 Task: For heading Arial Rounded MT Bold with Underline.  font size for heading26,  'Change the font style of data to'Browallia New.  and font size to 18,  Change the alignment of both headline & data to Align middle & Align Text left.  In the sheet  DebtTrackerbook
Action: Mouse moved to (20, 100)
Screenshot: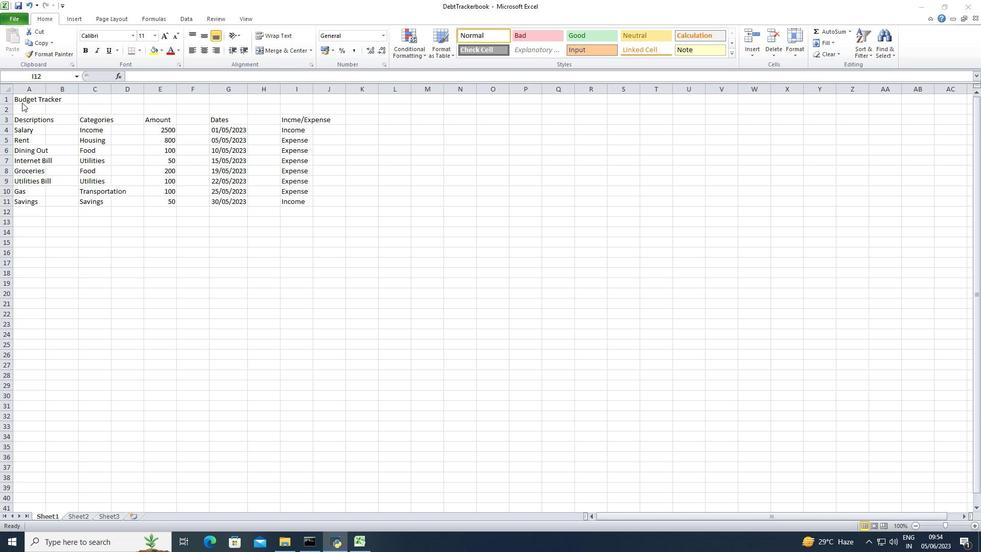
Action: Mouse pressed left at (20, 100)
Screenshot: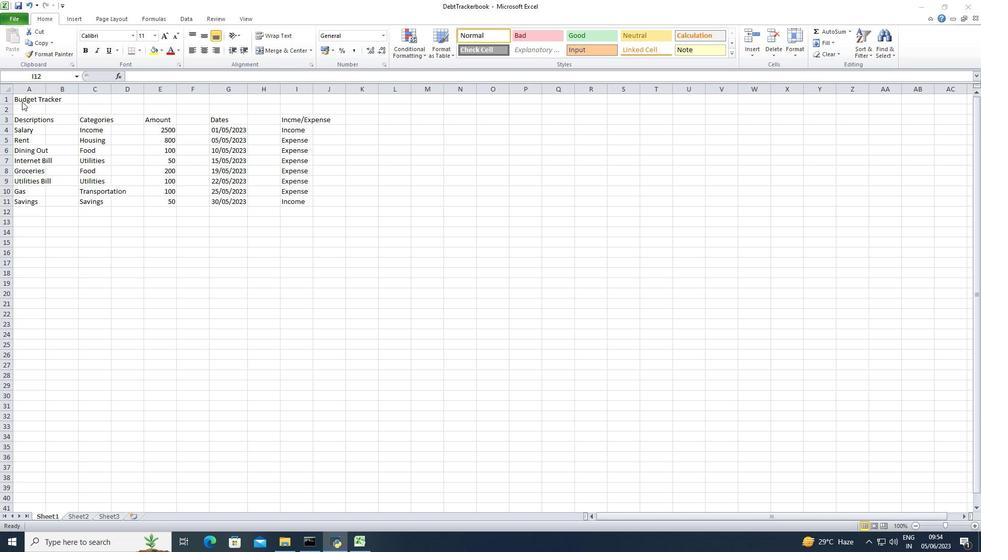 
Action: Mouse moved to (23, 100)
Screenshot: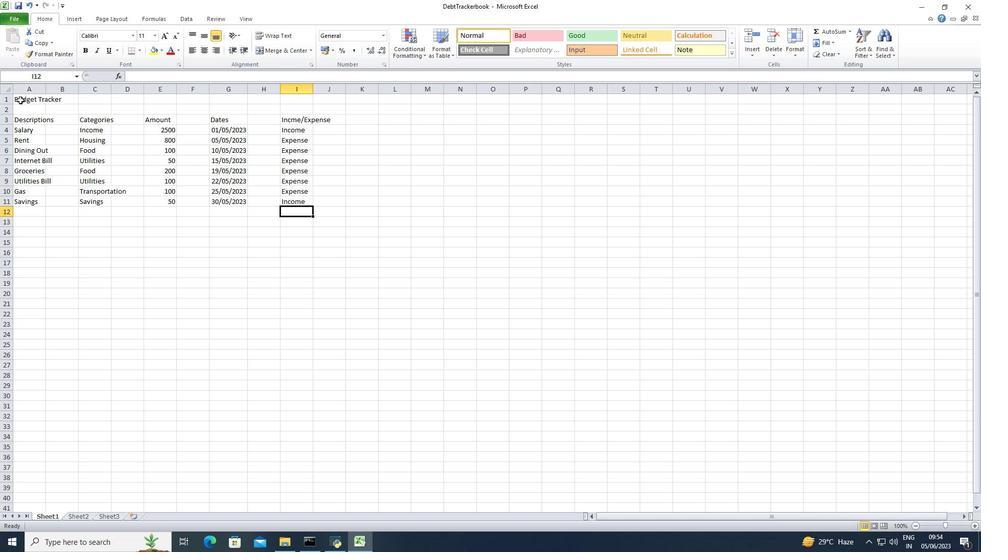 
Action: Mouse pressed left at (23, 100)
Screenshot: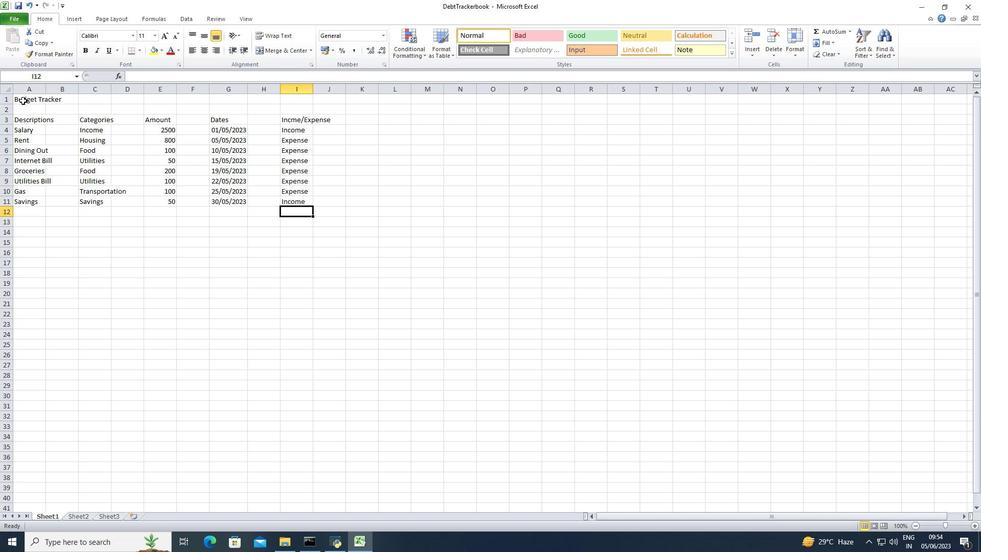
Action: Mouse moved to (109, 39)
Screenshot: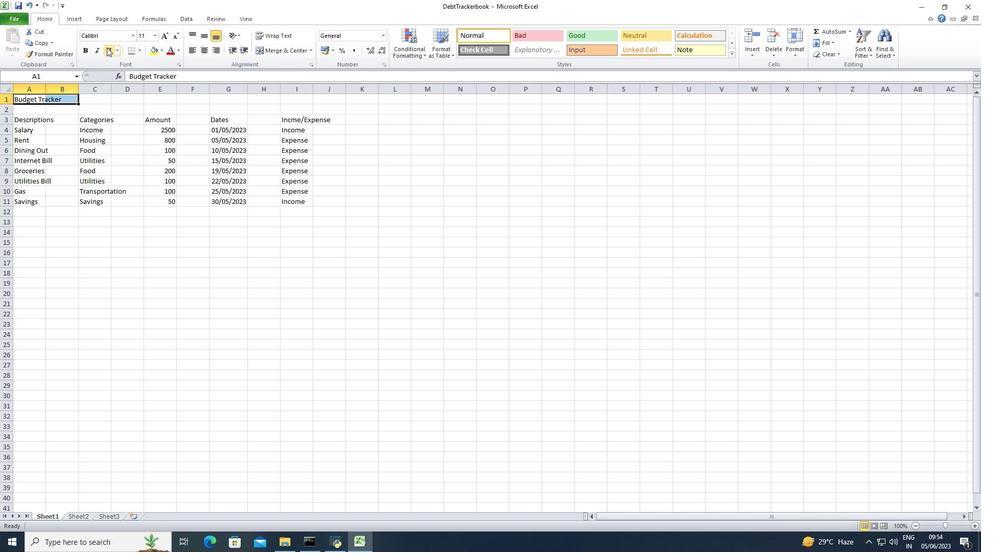 
Action: Mouse pressed left at (109, 39)
Screenshot: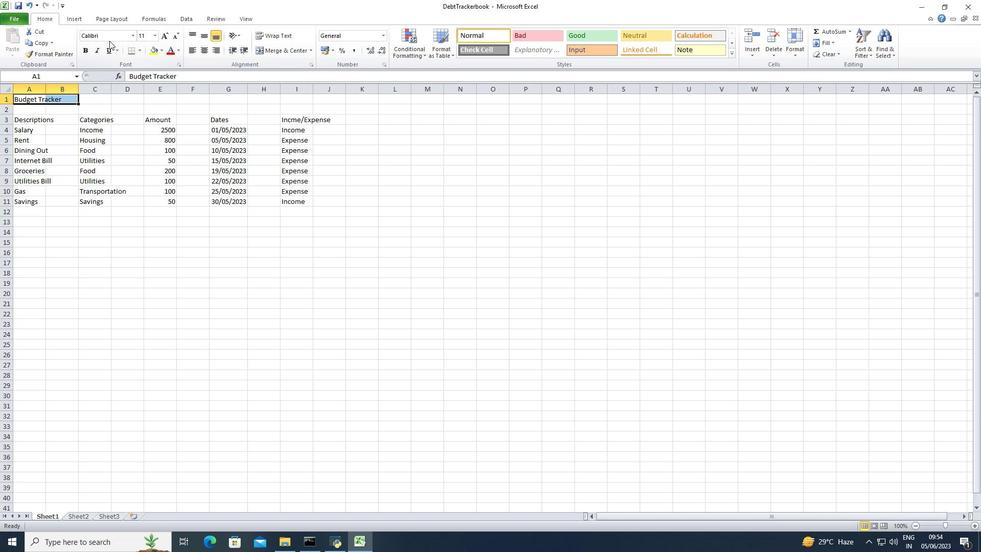 
Action: Mouse moved to (112, 34)
Screenshot: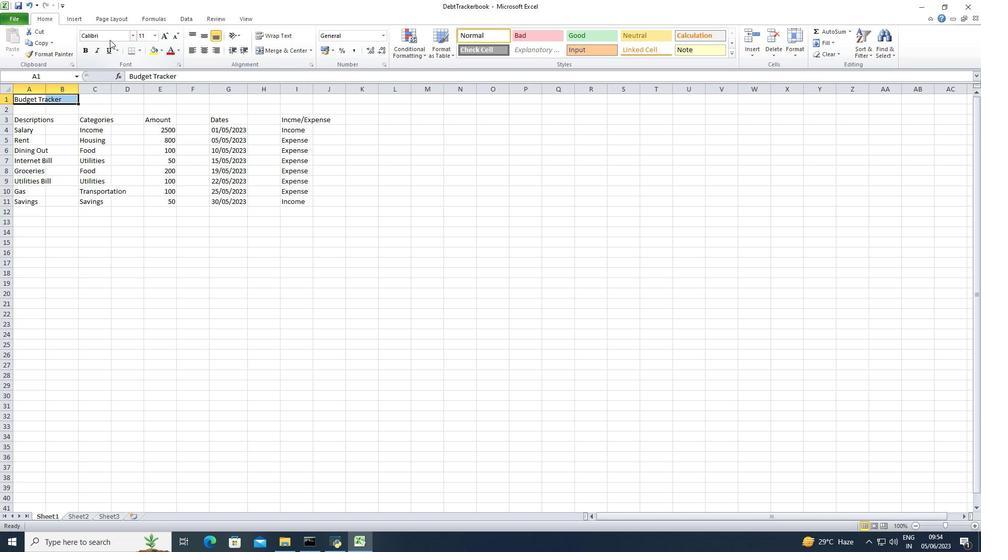
Action: Mouse pressed left at (112, 34)
Screenshot: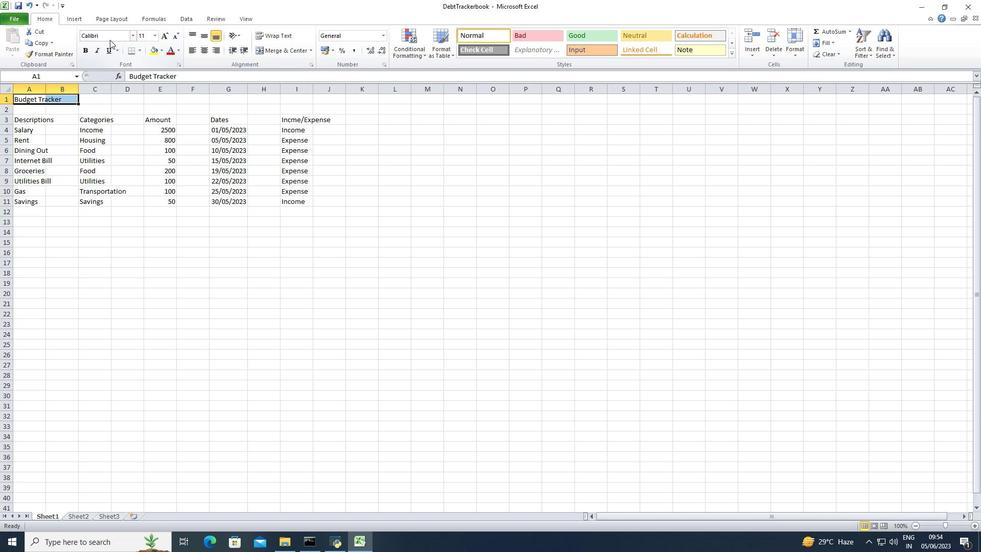 
Action: Key pressed <Key.shift>Arial<Key.space><Key.shift>R
Screenshot: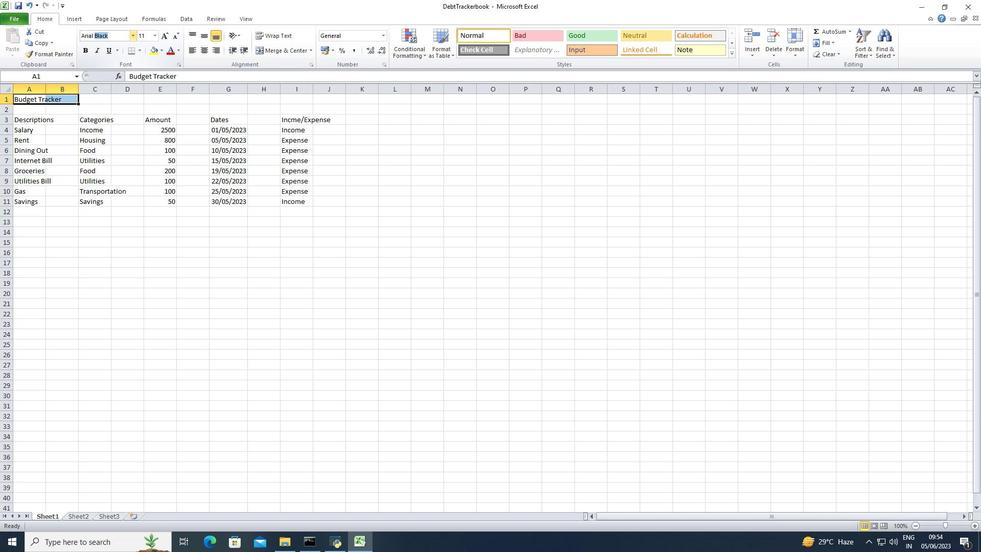 
Action: Mouse moved to (112, 34)
Screenshot: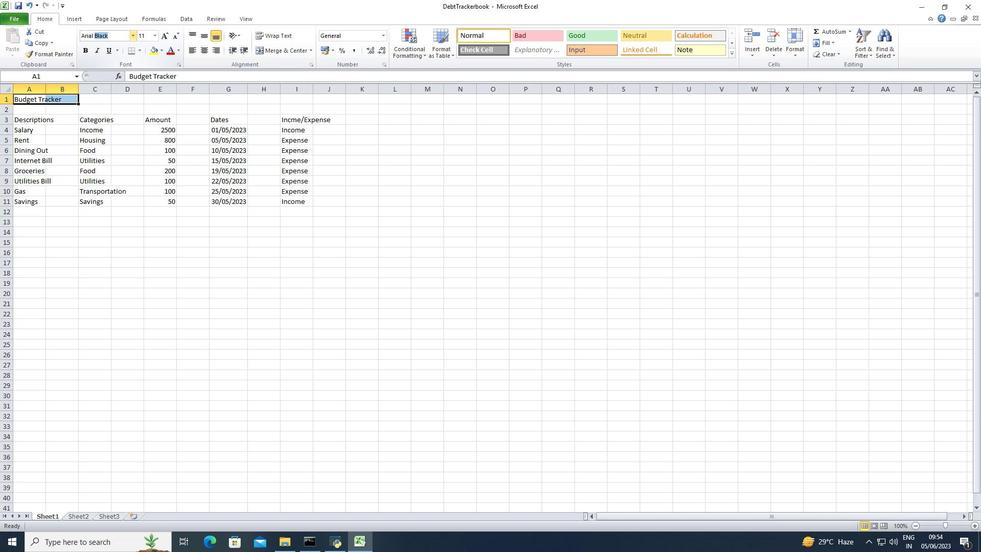 
Action: Key pressed ouned<Key.space><Key.shift>MT<Key.space><Key.shift>Bold<Key.enter>
Screenshot: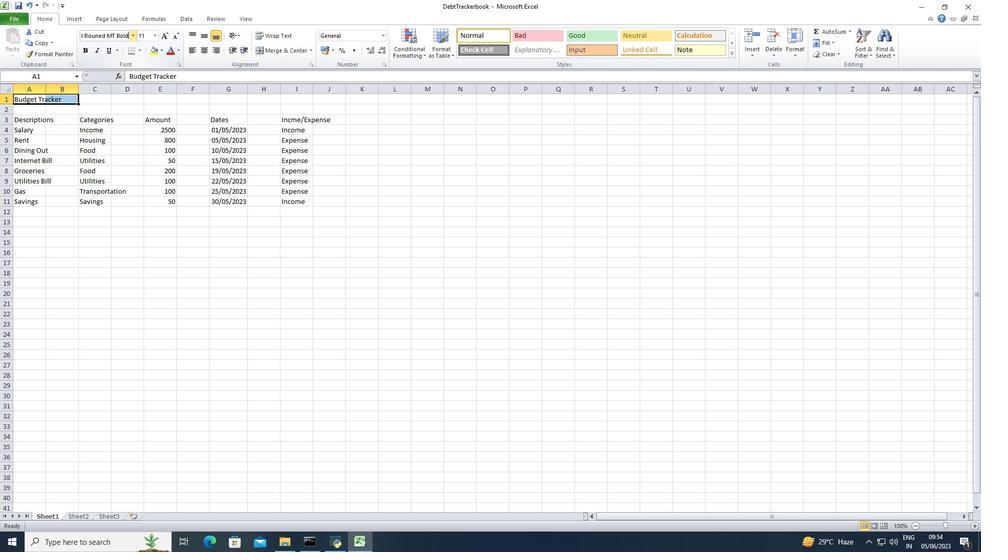 
Action: Mouse moved to (108, 53)
Screenshot: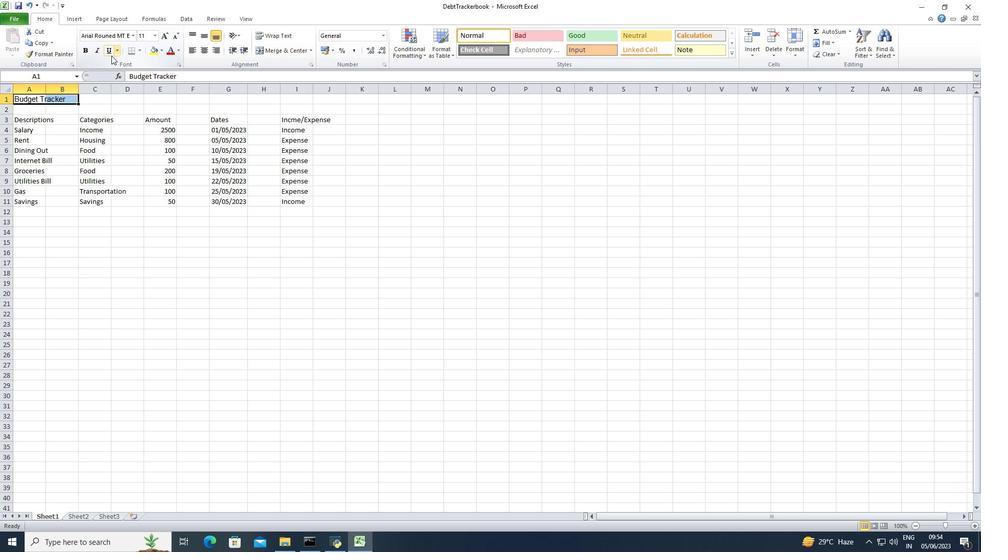 
Action: Mouse pressed left at (108, 53)
Screenshot: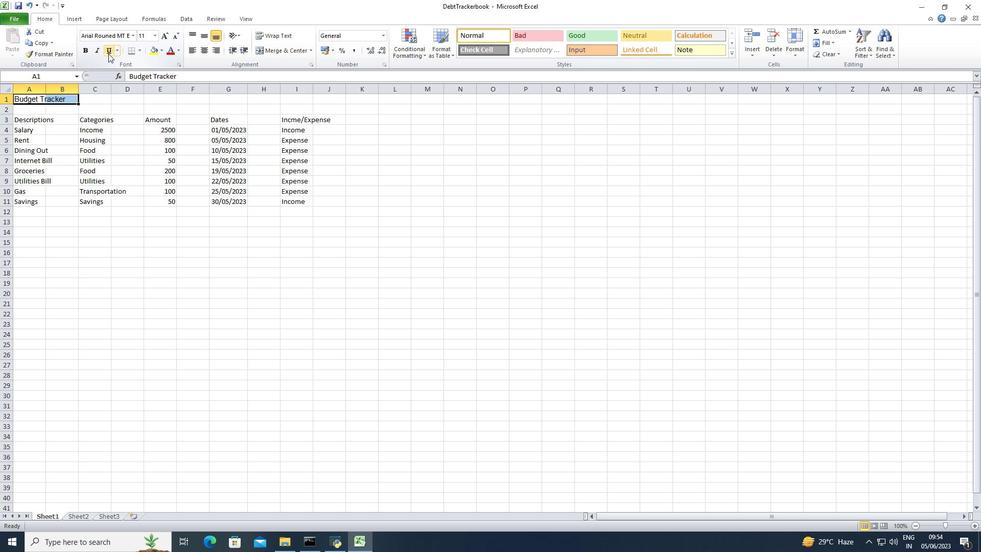 
Action: Mouse moved to (155, 34)
Screenshot: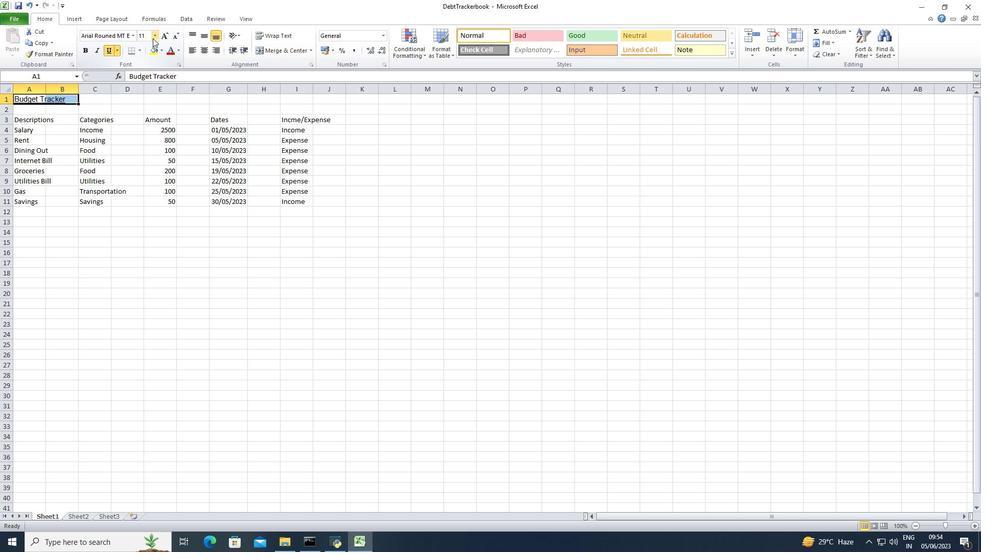 
Action: Mouse pressed left at (155, 34)
Screenshot: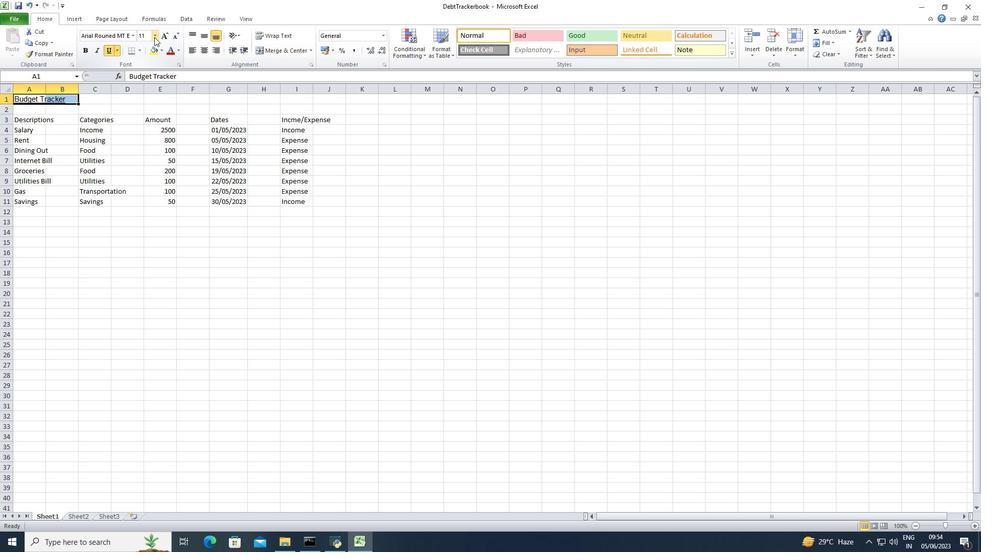 
Action: Mouse moved to (147, 142)
Screenshot: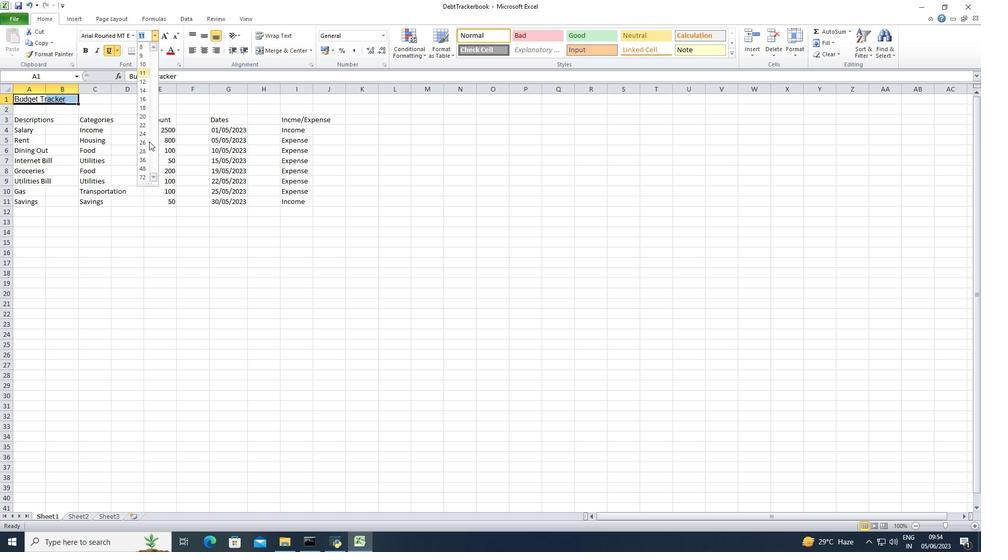 
Action: Mouse pressed left at (147, 142)
Screenshot: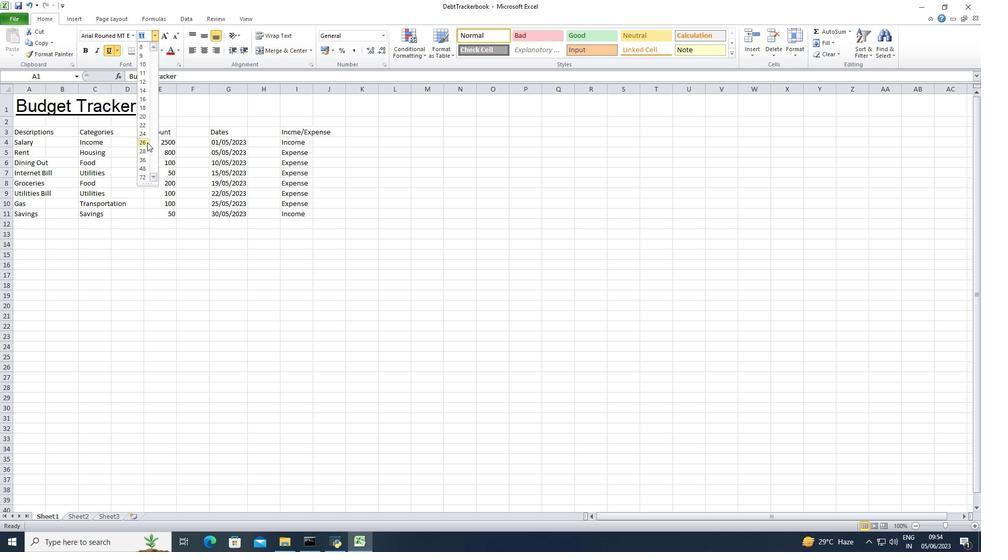
Action: Mouse moved to (33, 132)
Screenshot: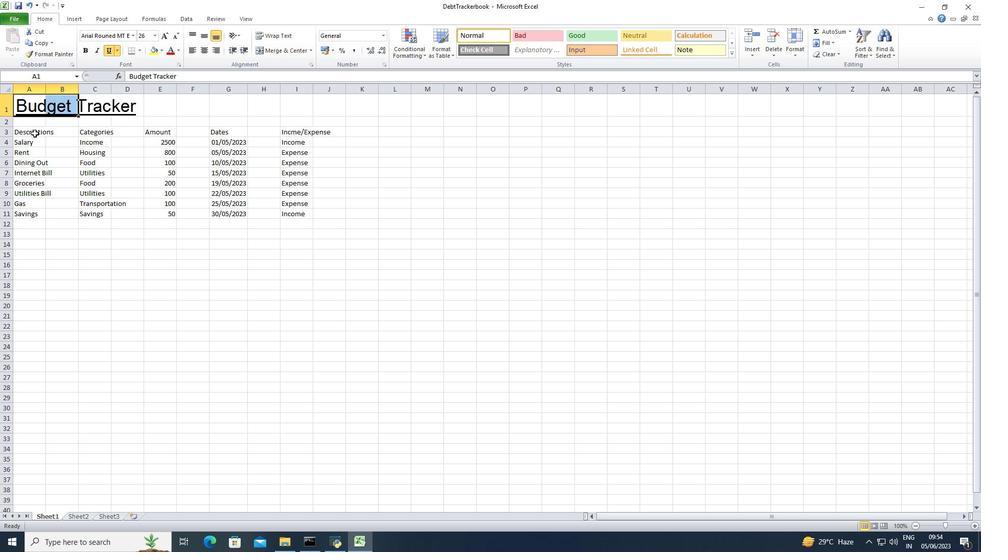
Action: Mouse pressed left at (33, 132)
Screenshot: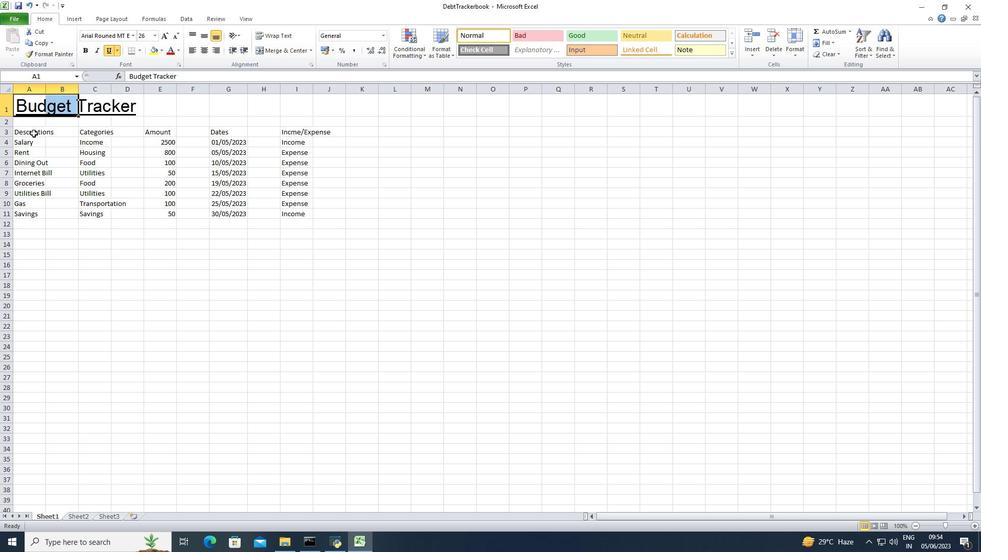 
Action: Mouse moved to (106, 37)
Screenshot: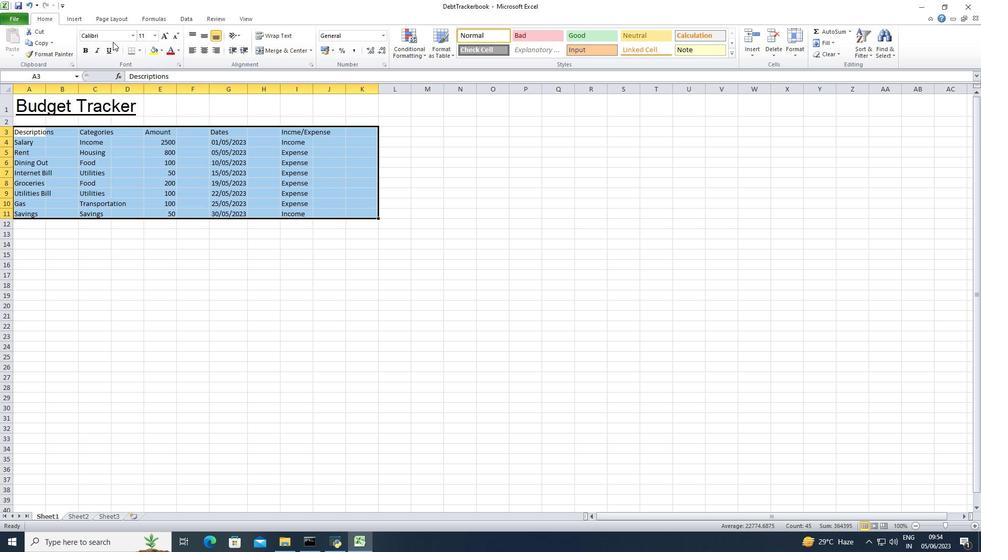 
Action: Mouse pressed left at (106, 37)
Screenshot: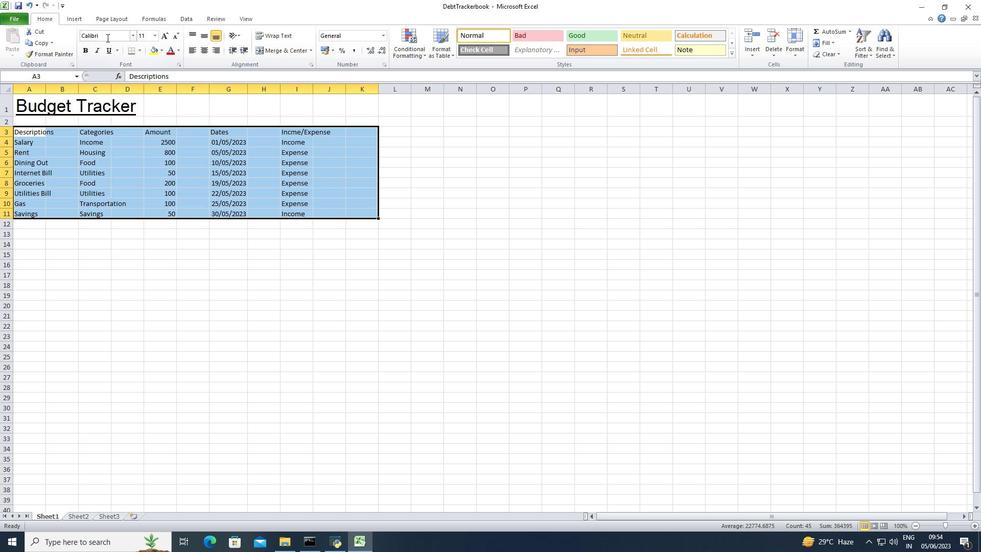 
Action: Key pressed <Key.shift>B
Screenshot: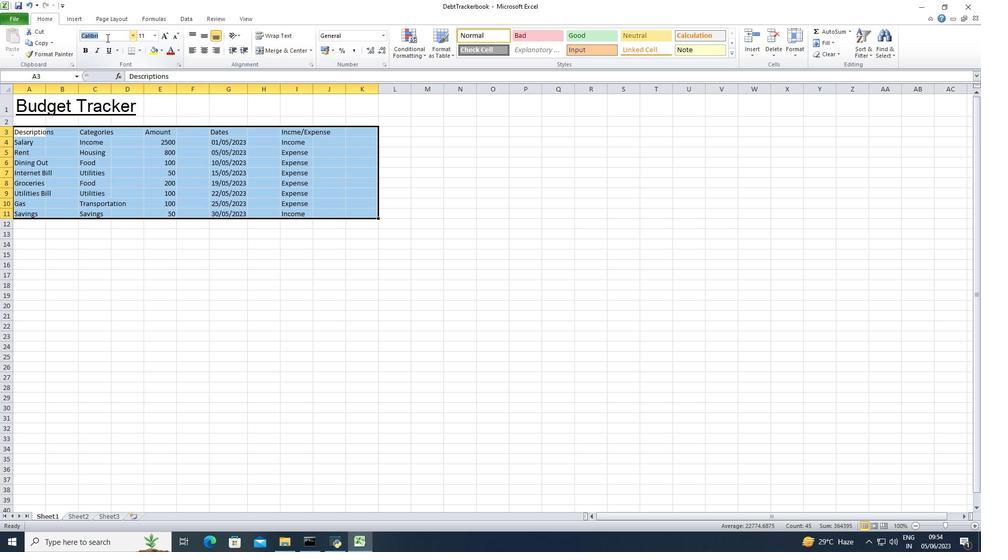 
Action: Mouse moved to (106, 37)
Screenshot: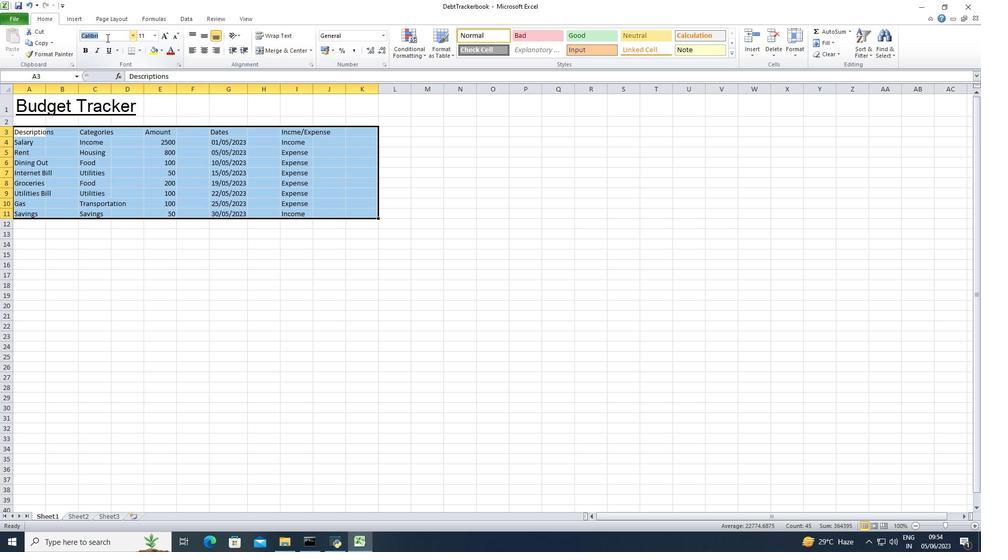 
Action: Key pressed rowallia<Key.space><Key.shift>New<Key.enter>
Screenshot: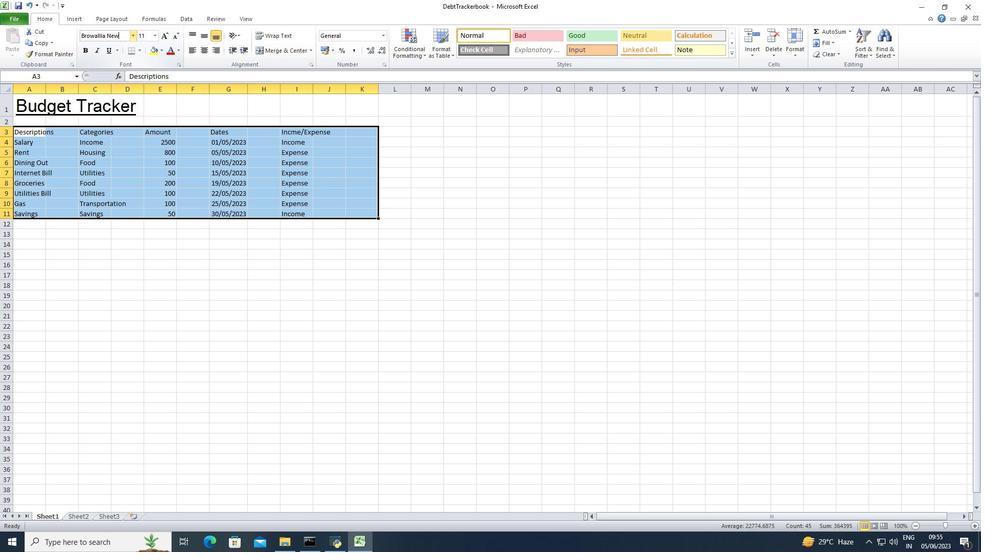 
Action: Mouse moved to (156, 36)
Screenshot: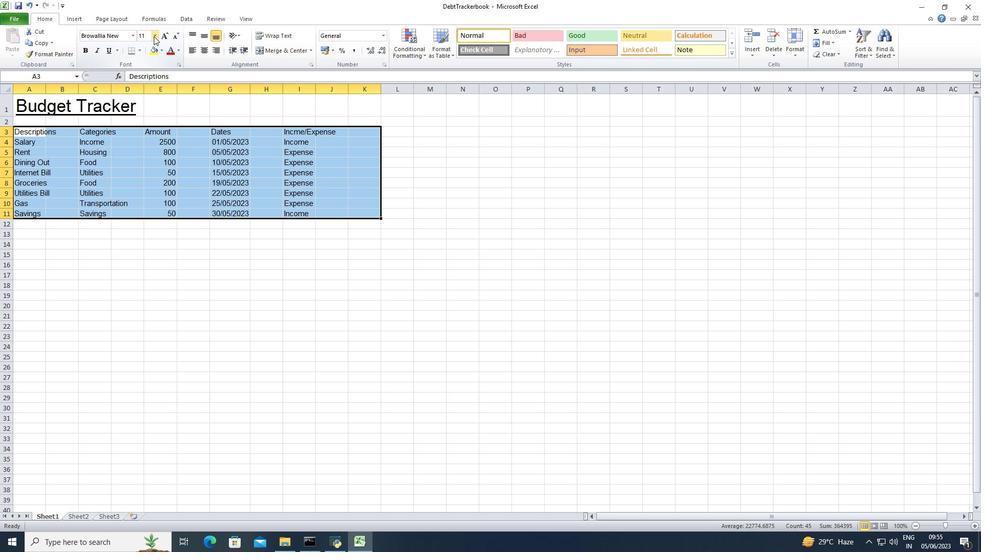 
Action: Mouse pressed left at (156, 36)
Screenshot: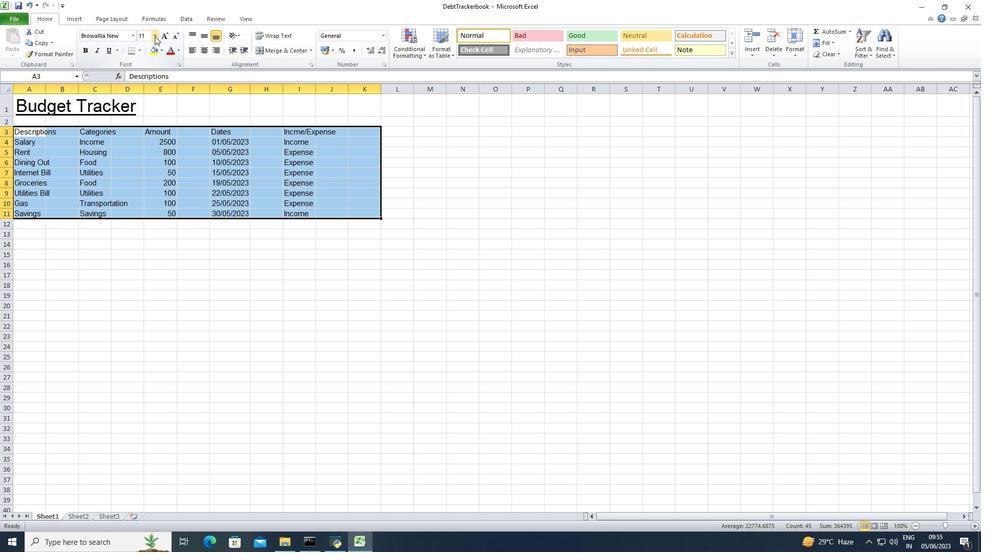 
Action: Mouse moved to (143, 106)
Screenshot: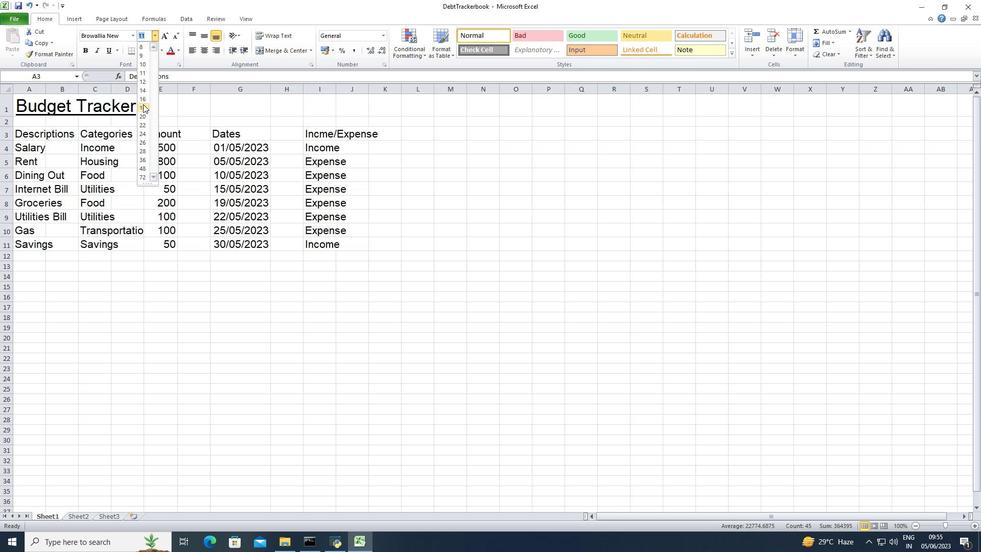 
Action: Mouse pressed left at (143, 106)
Screenshot: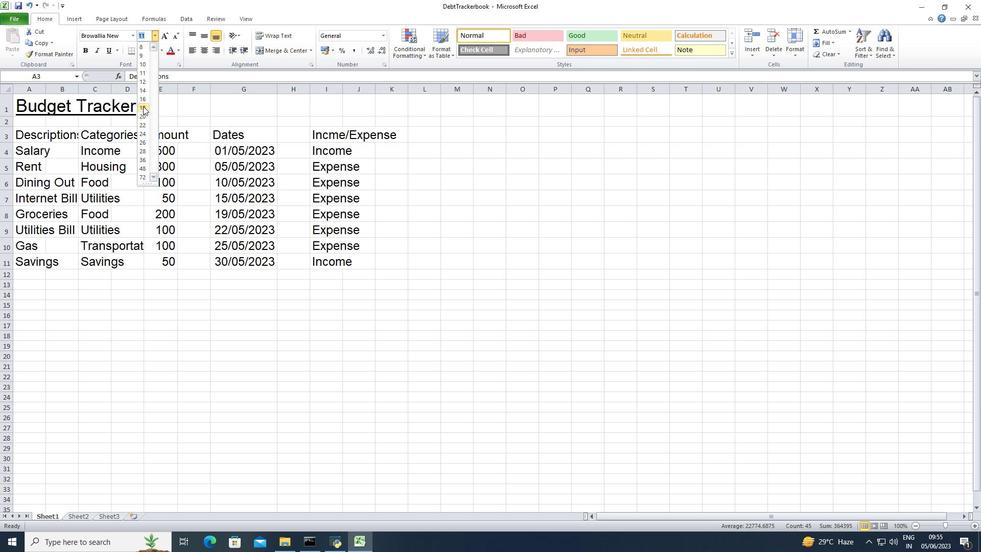 
Action: Mouse moved to (189, 48)
Screenshot: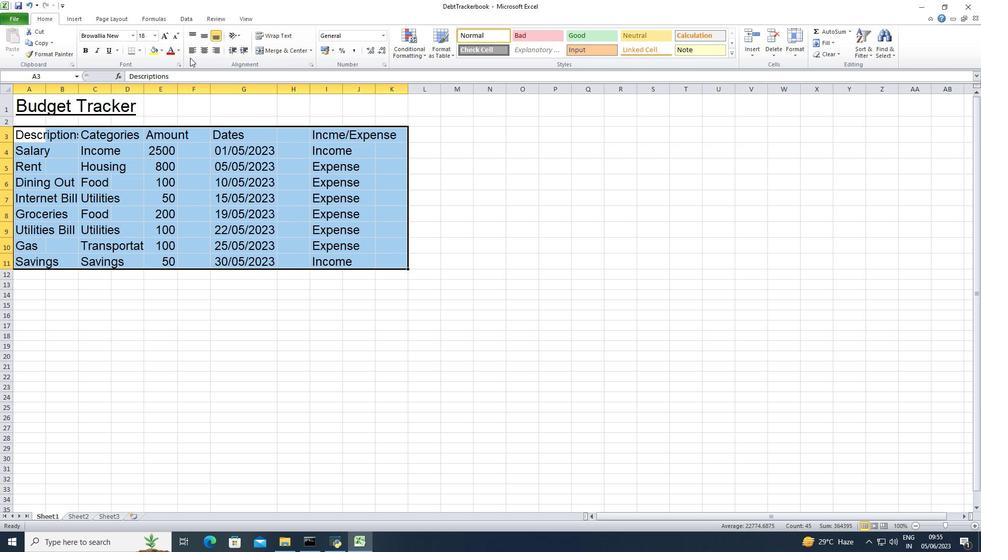 
Action: Mouse pressed left at (189, 48)
Screenshot: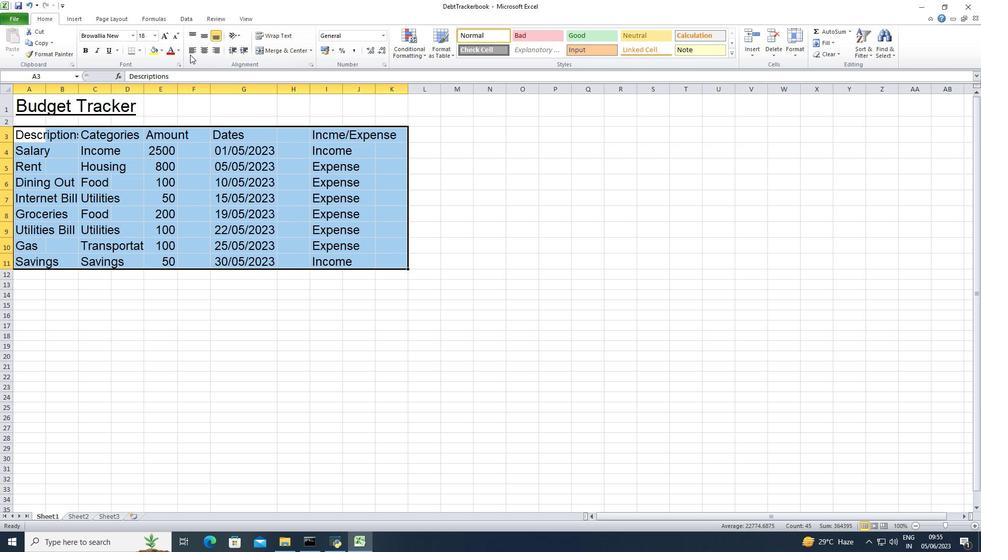 
Action: Mouse moved to (27, 103)
Screenshot: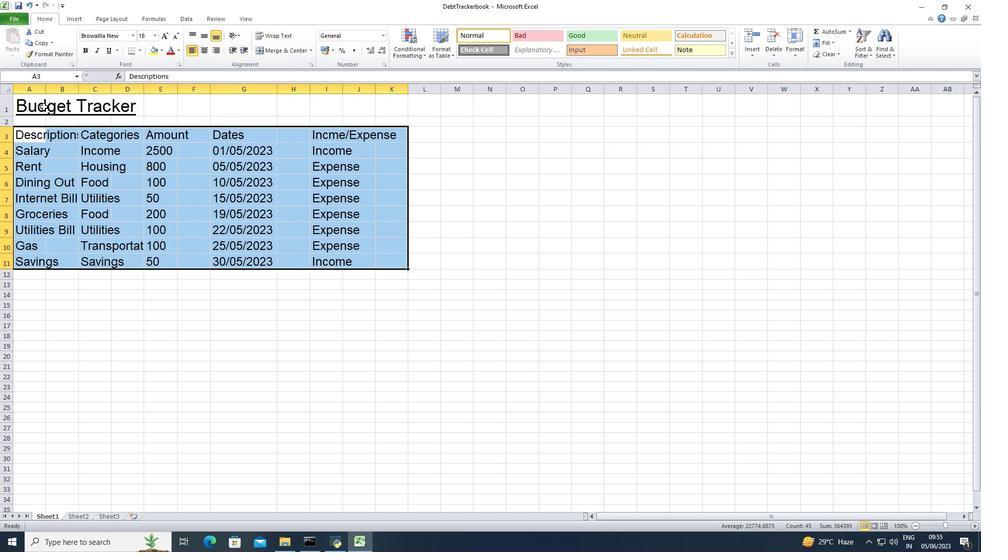 
Action: Mouse pressed left at (27, 103)
Screenshot: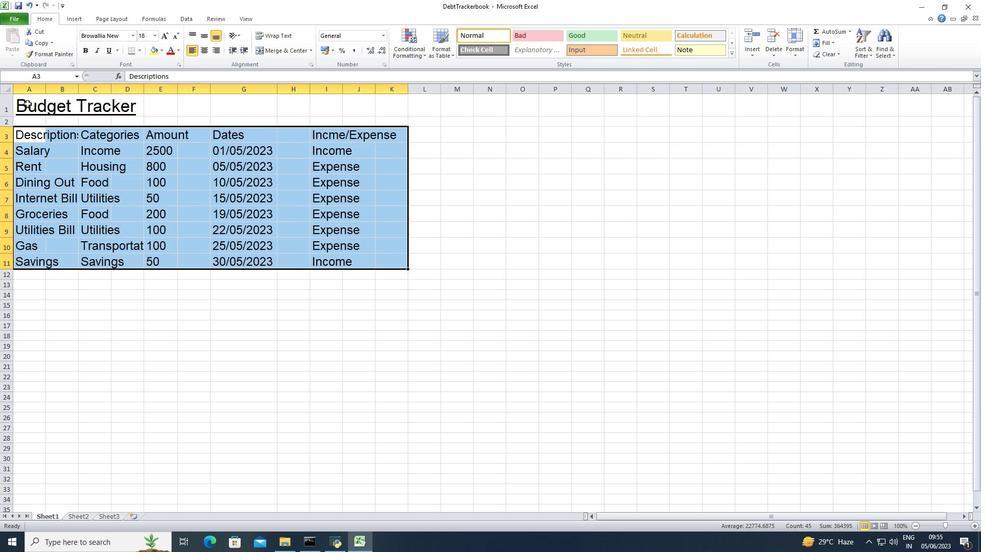 
Action: Mouse moved to (206, 48)
Screenshot: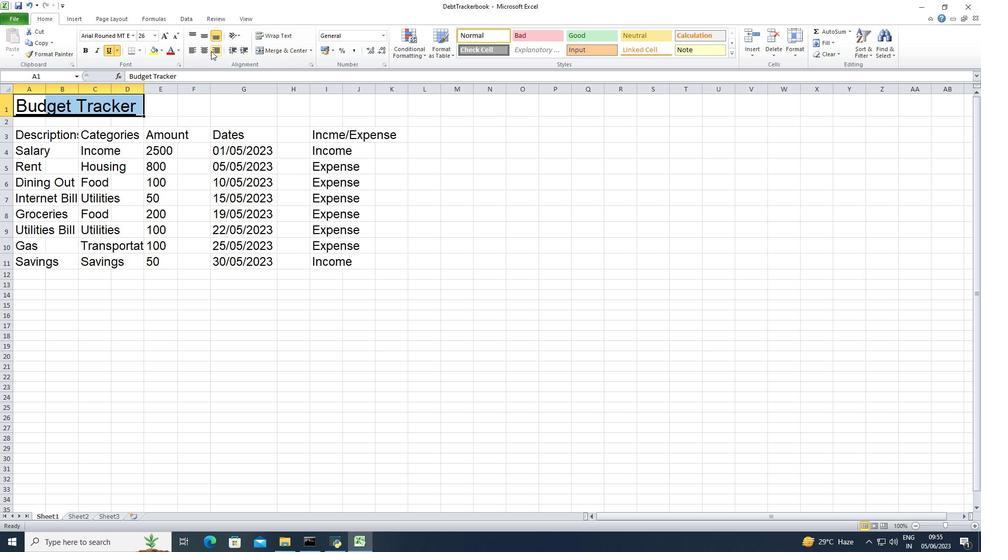 
Action: Mouse pressed left at (206, 48)
Screenshot: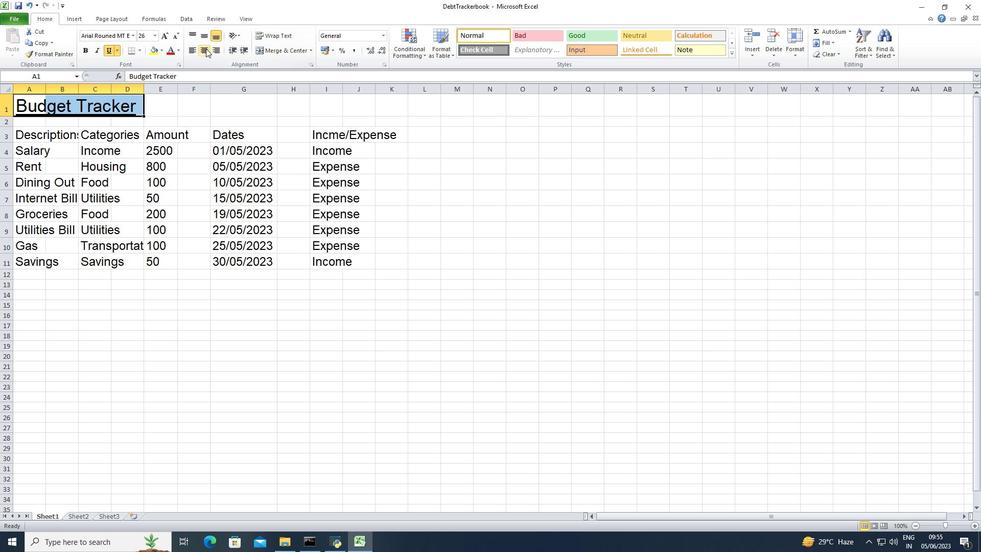 
Action: Mouse moved to (47, 90)
Screenshot: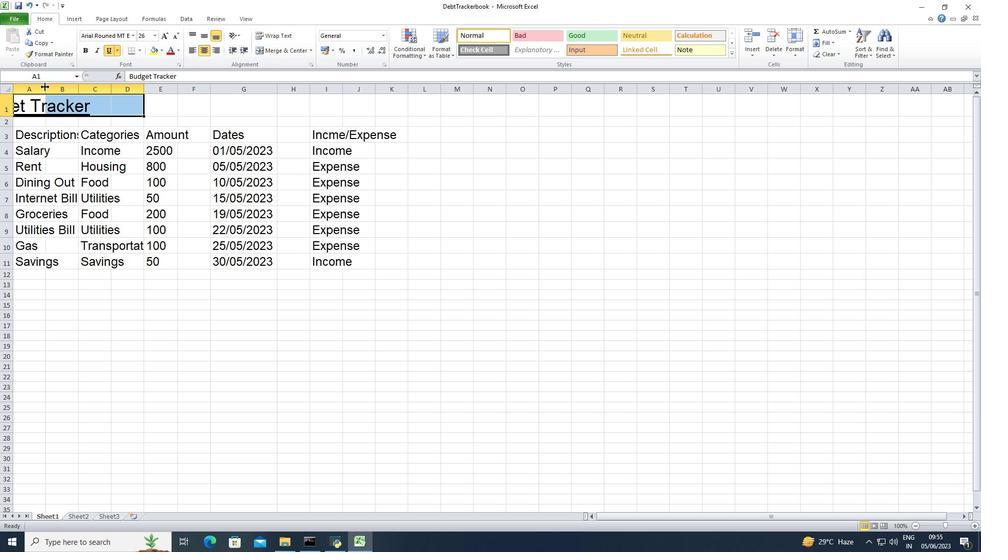 
Action: Mouse pressed left at (47, 90)
Screenshot: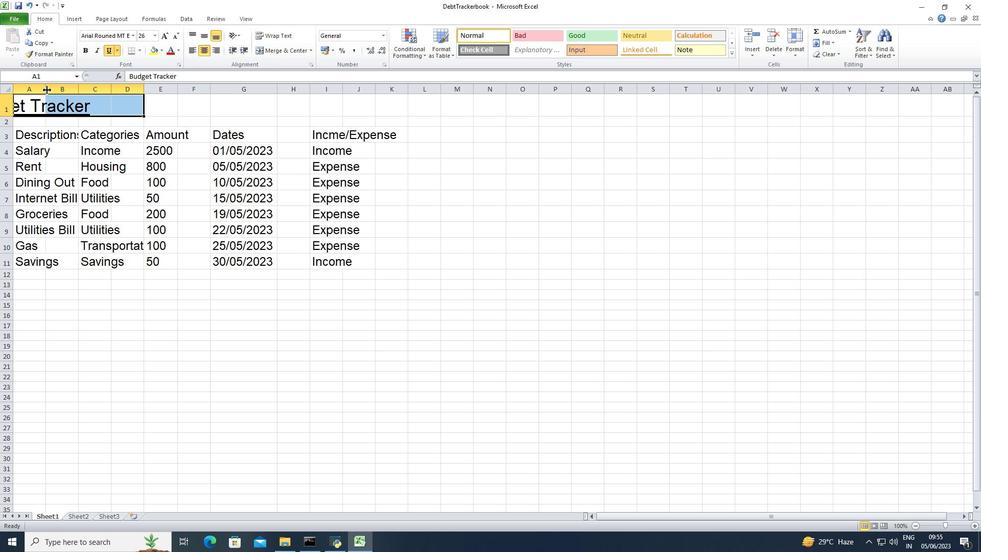 
Action: Mouse moved to (110, 90)
Screenshot: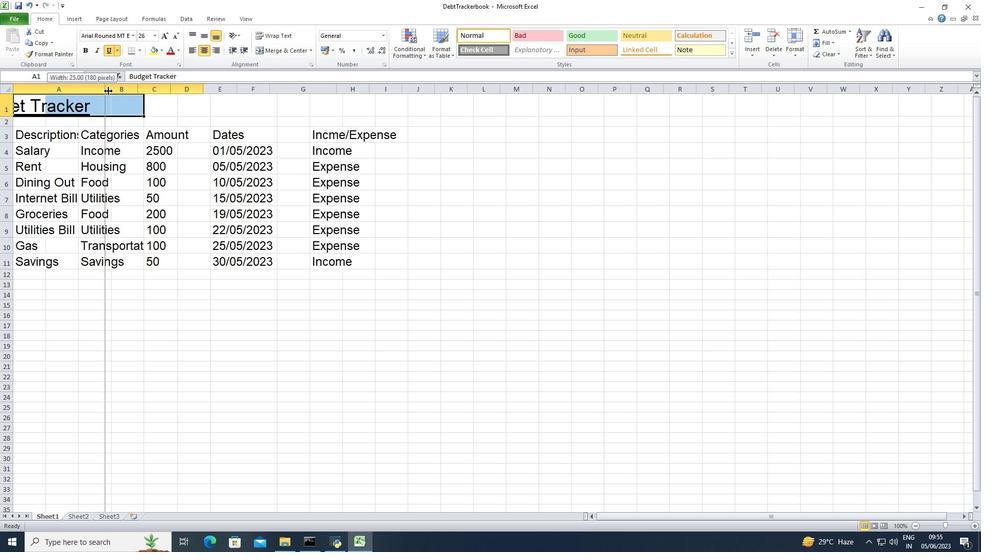 
Action: Mouse pressed left at (110, 90)
Screenshot: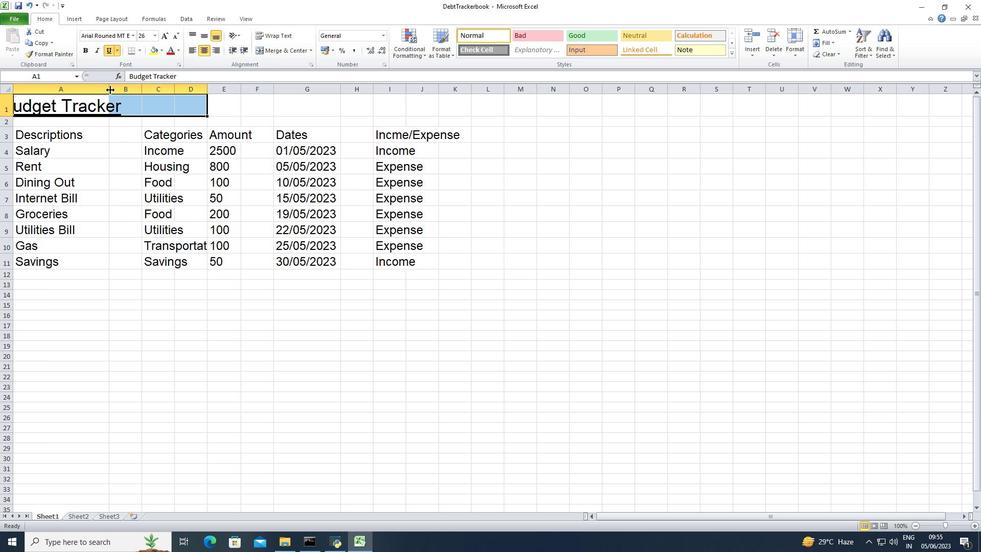 
Action: Mouse moved to (143, 92)
Screenshot: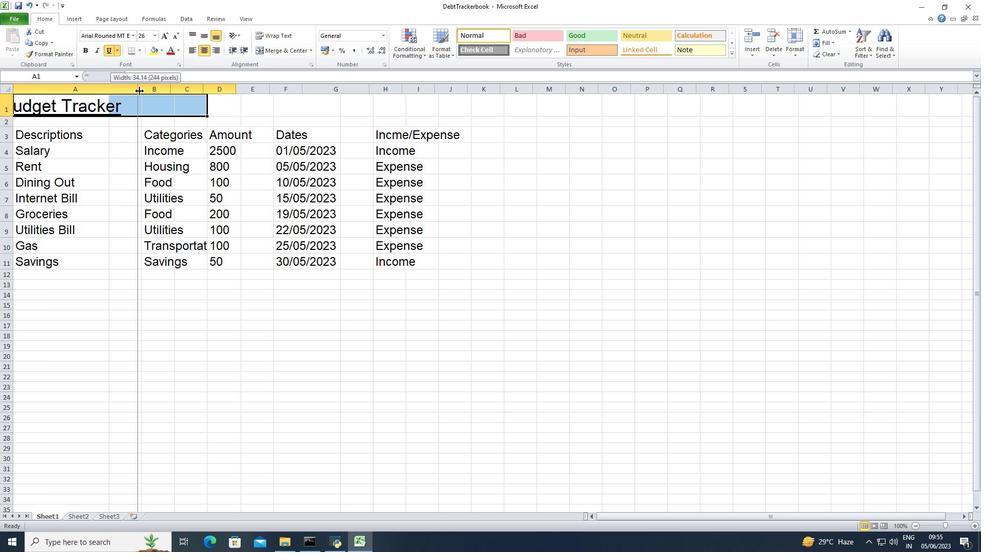 
Action: Mouse pressed left at (143, 92)
Screenshot: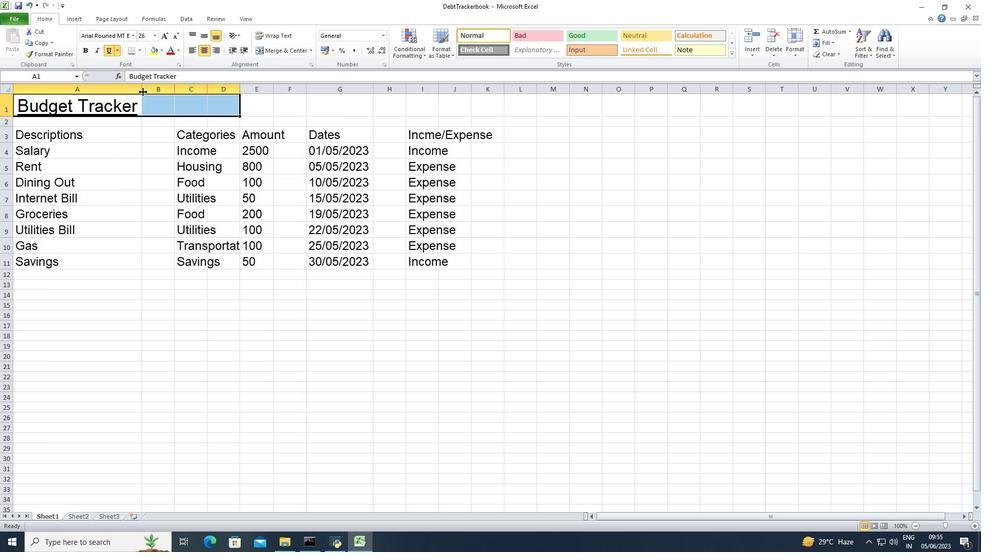 
Action: Mouse moved to (525, 204)
Screenshot: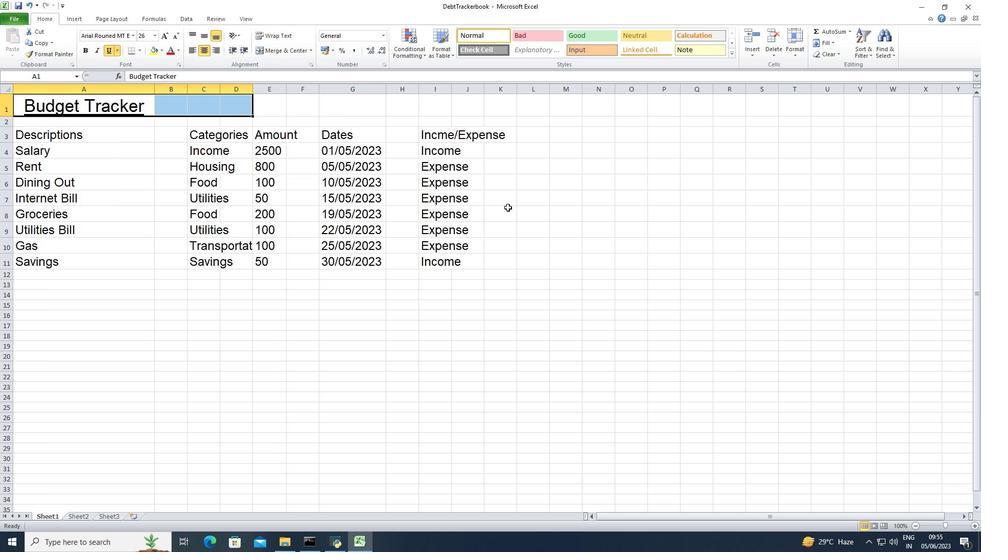 
Action: Mouse pressed left at (525, 204)
Screenshot: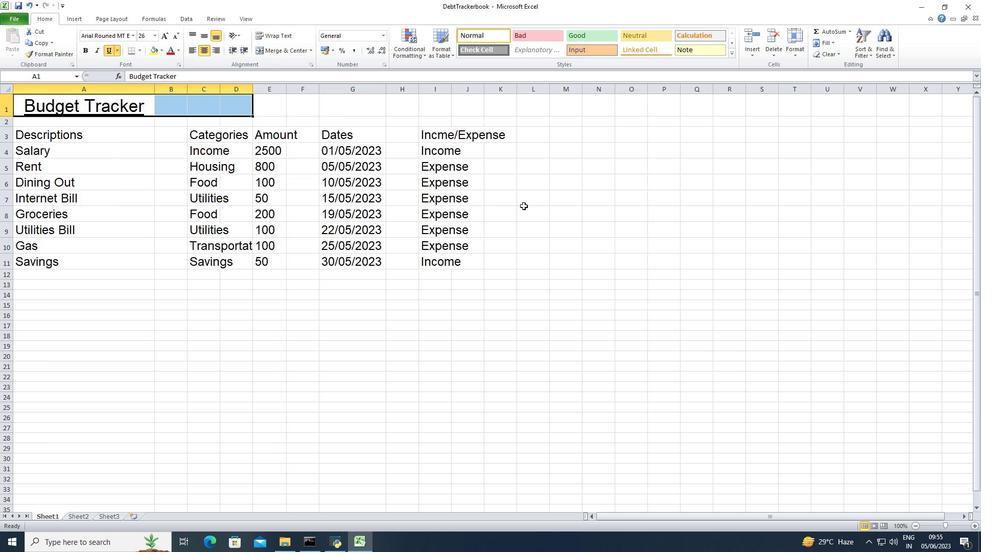 
